 Task: Sort the products in the category "Pasta" by best match.
Action: Mouse moved to (22, 159)
Screenshot: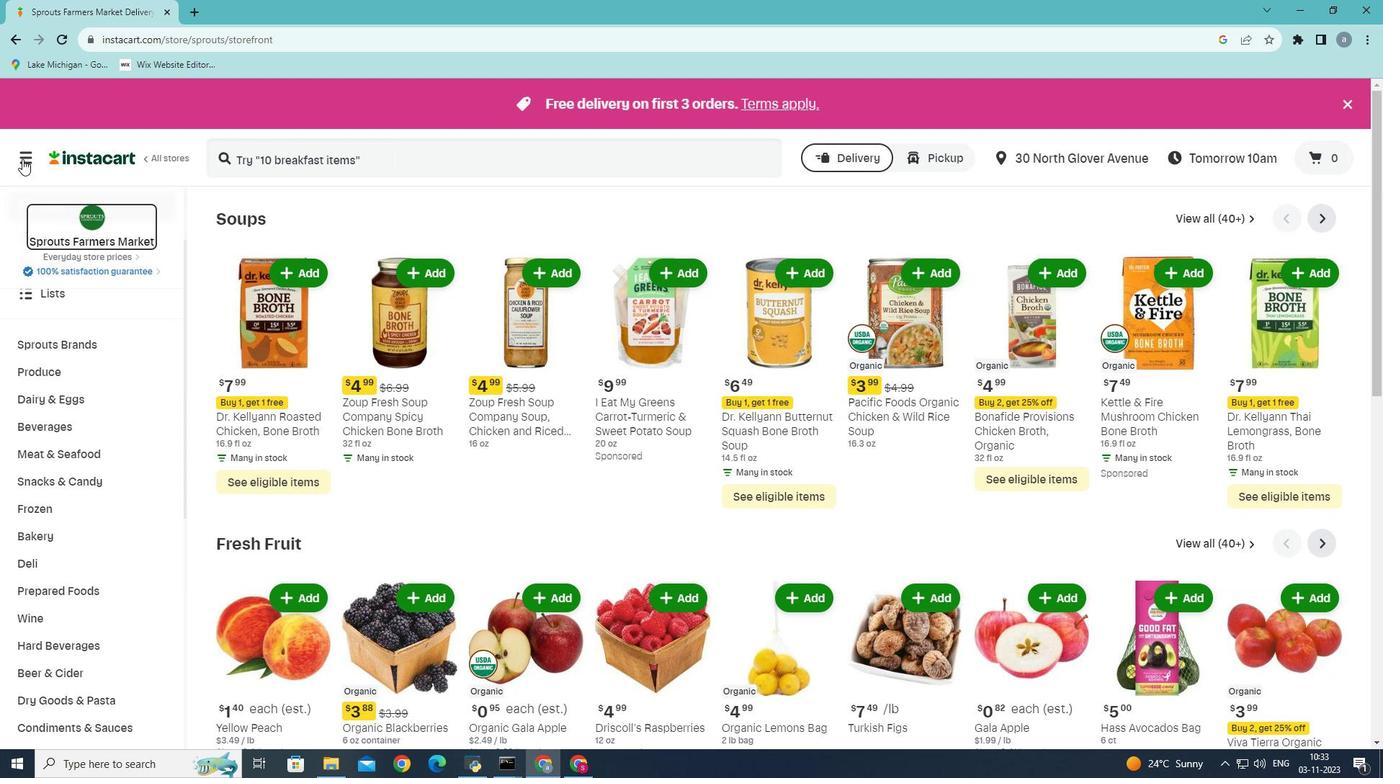 
Action: Mouse pressed left at (22, 159)
Screenshot: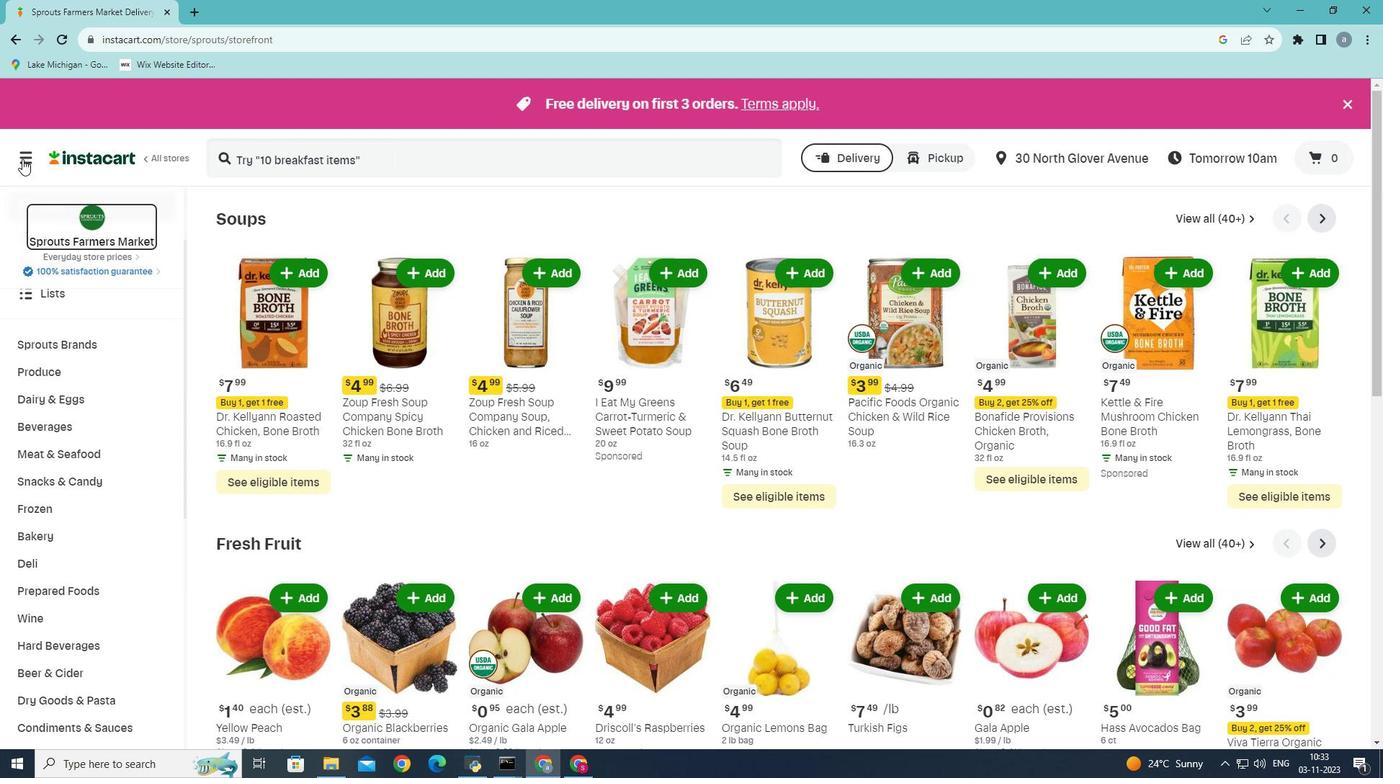 
Action: Mouse moved to (63, 401)
Screenshot: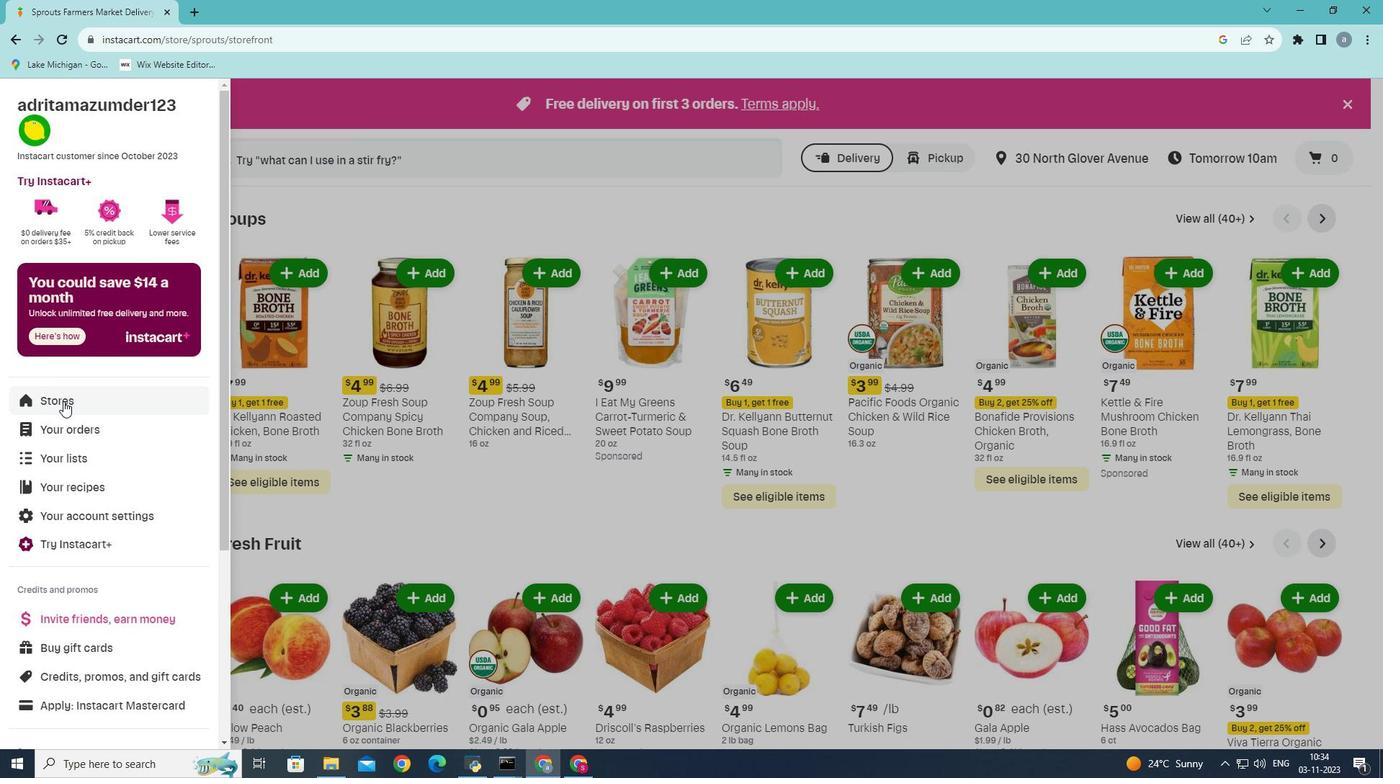 
Action: Mouse pressed left at (63, 401)
Screenshot: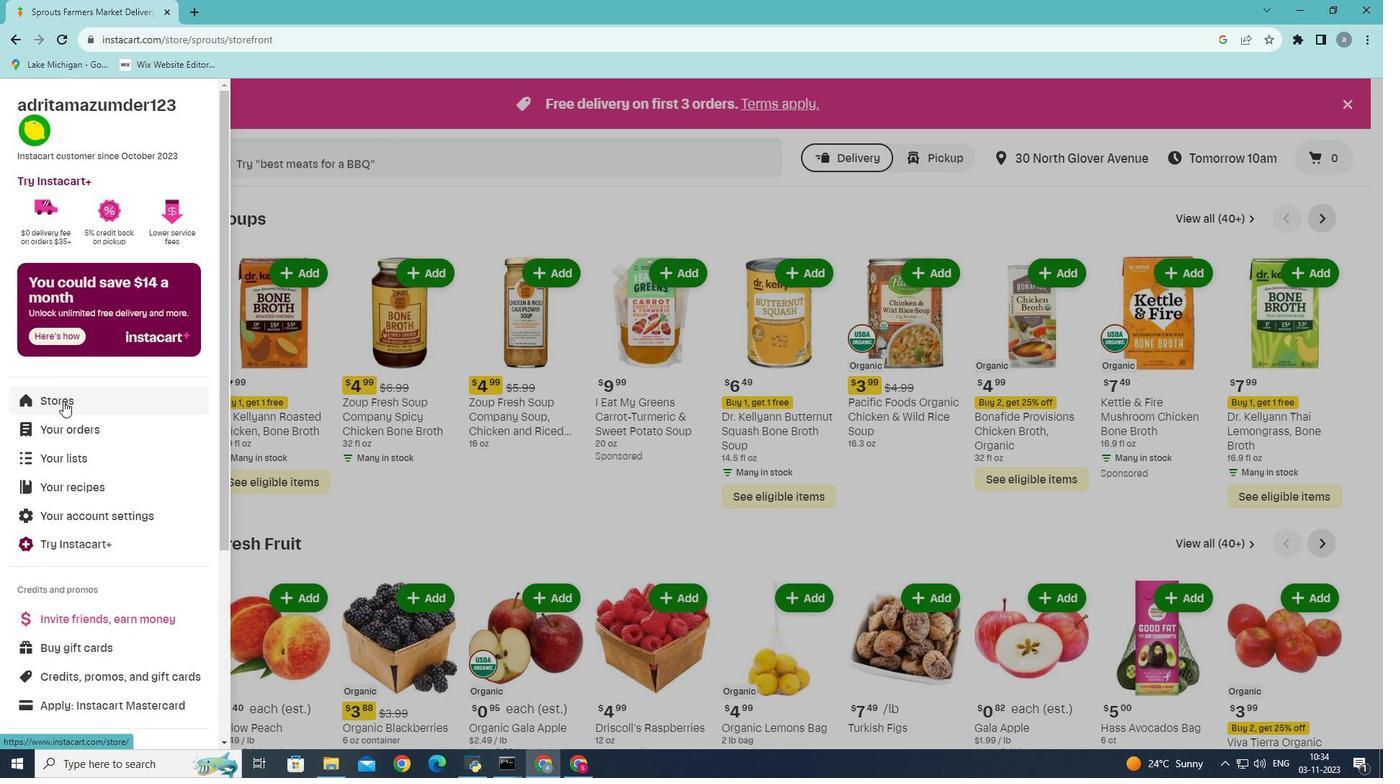 
Action: Mouse moved to (345, 165)
Screenshot: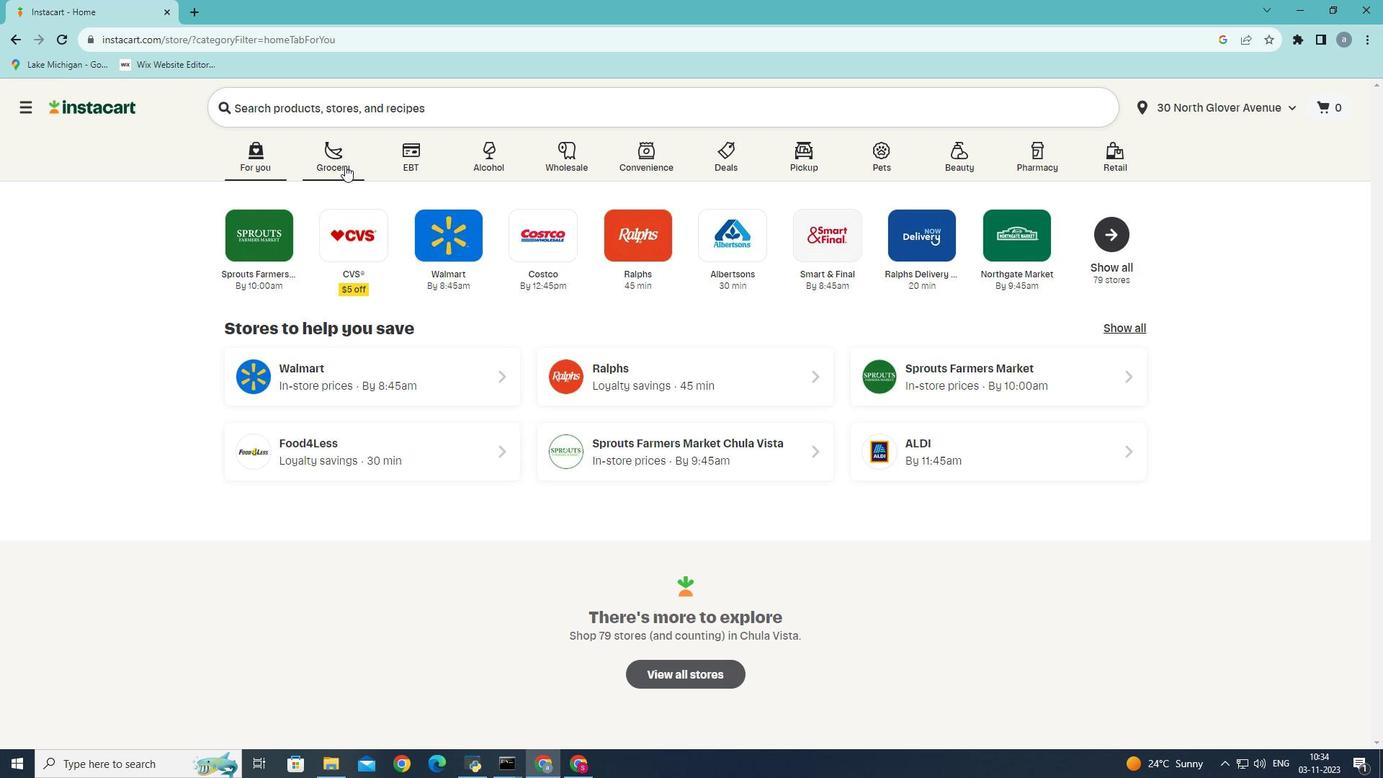 
Action: Mouse pressed left at (345, 165)
Screenshot: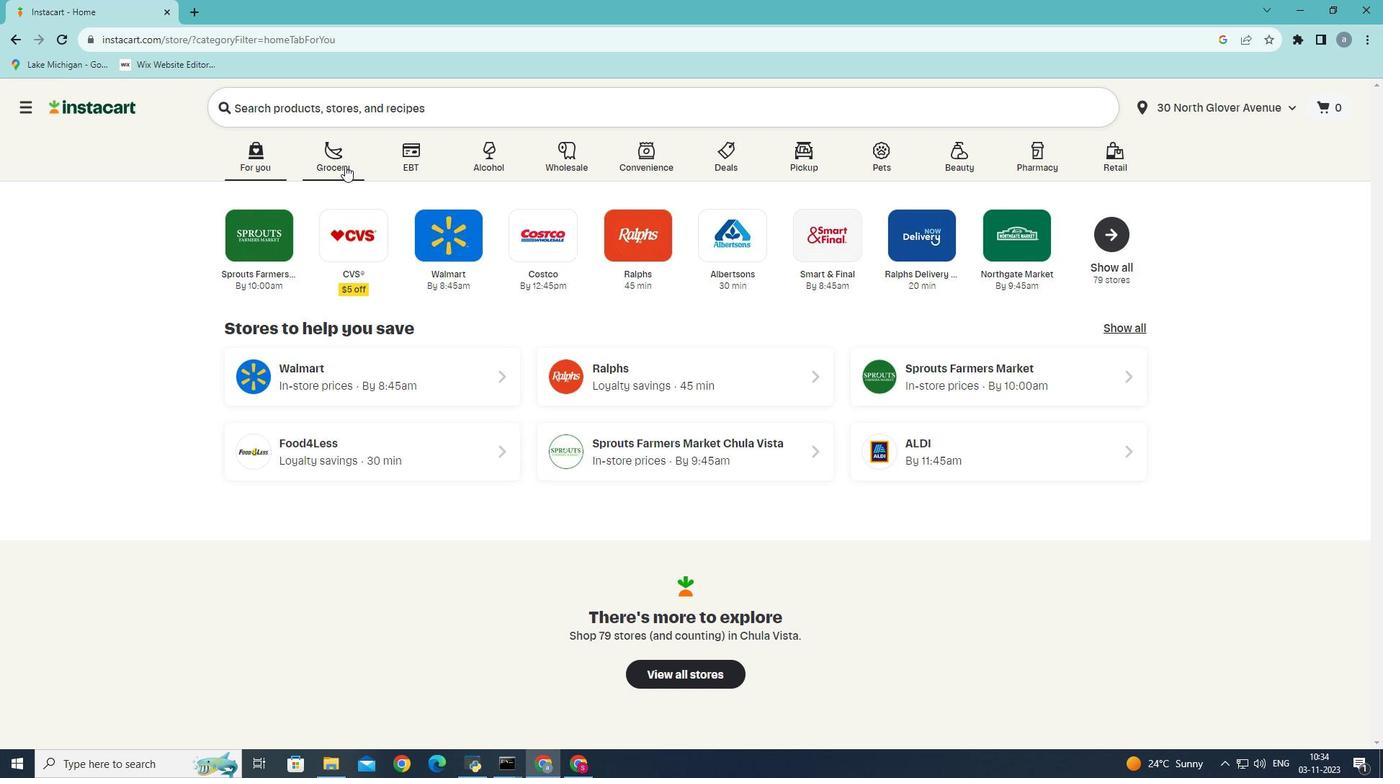
Action: Mouse moved to (302, 418)
Screenshot: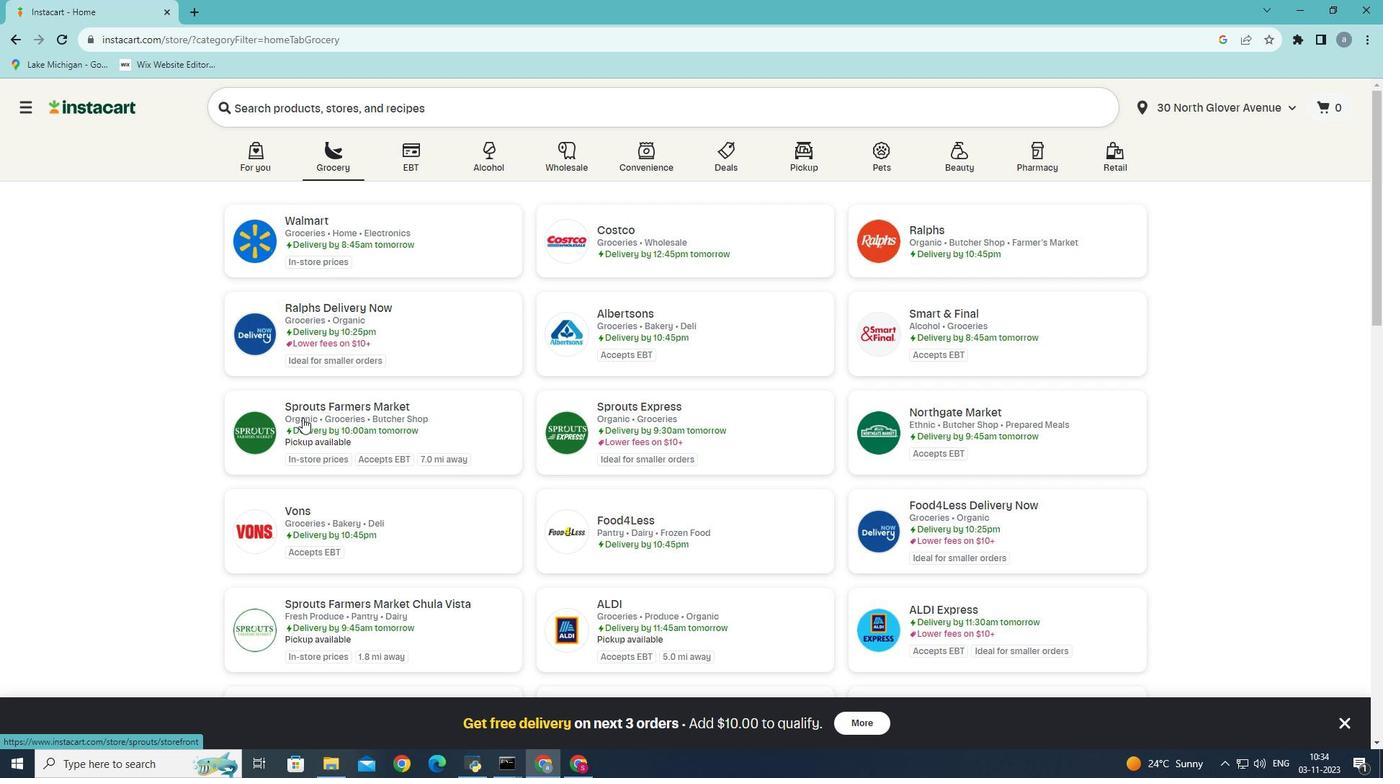 
Action: Mouse pressed left at (302, 418)
Screenshot: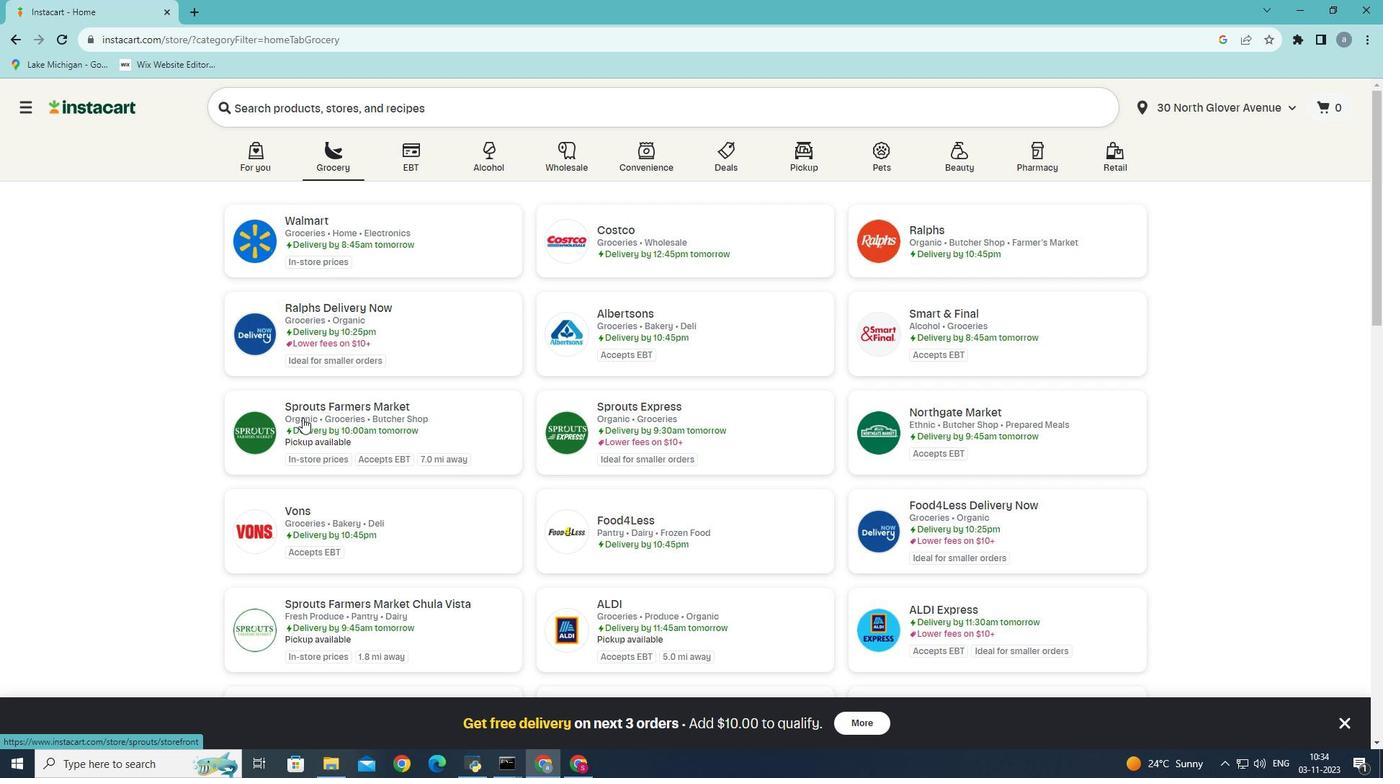 
Action: Mouse moved to (33, 573)
Screenshot: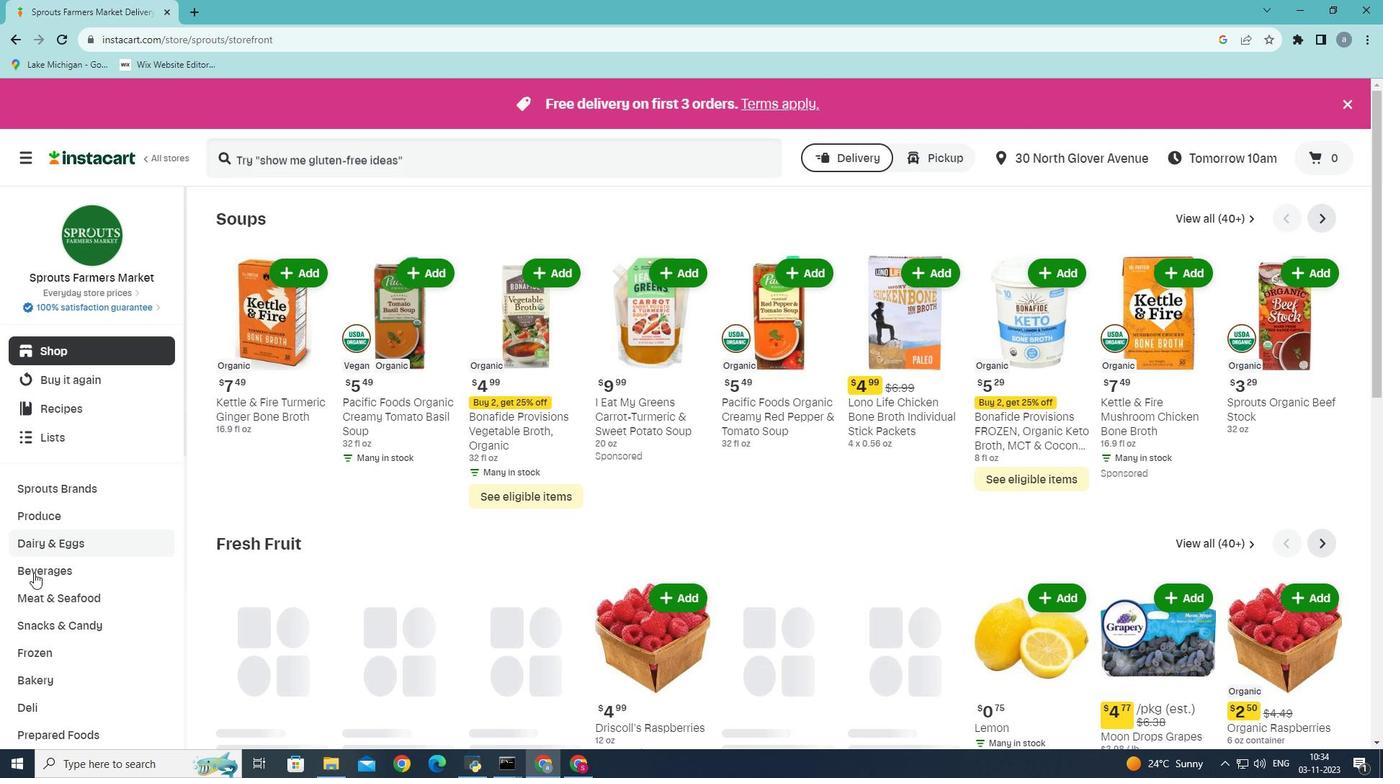 
Action: Mouse scrolled (33, 572) with delta (0, 0)
Screenshot: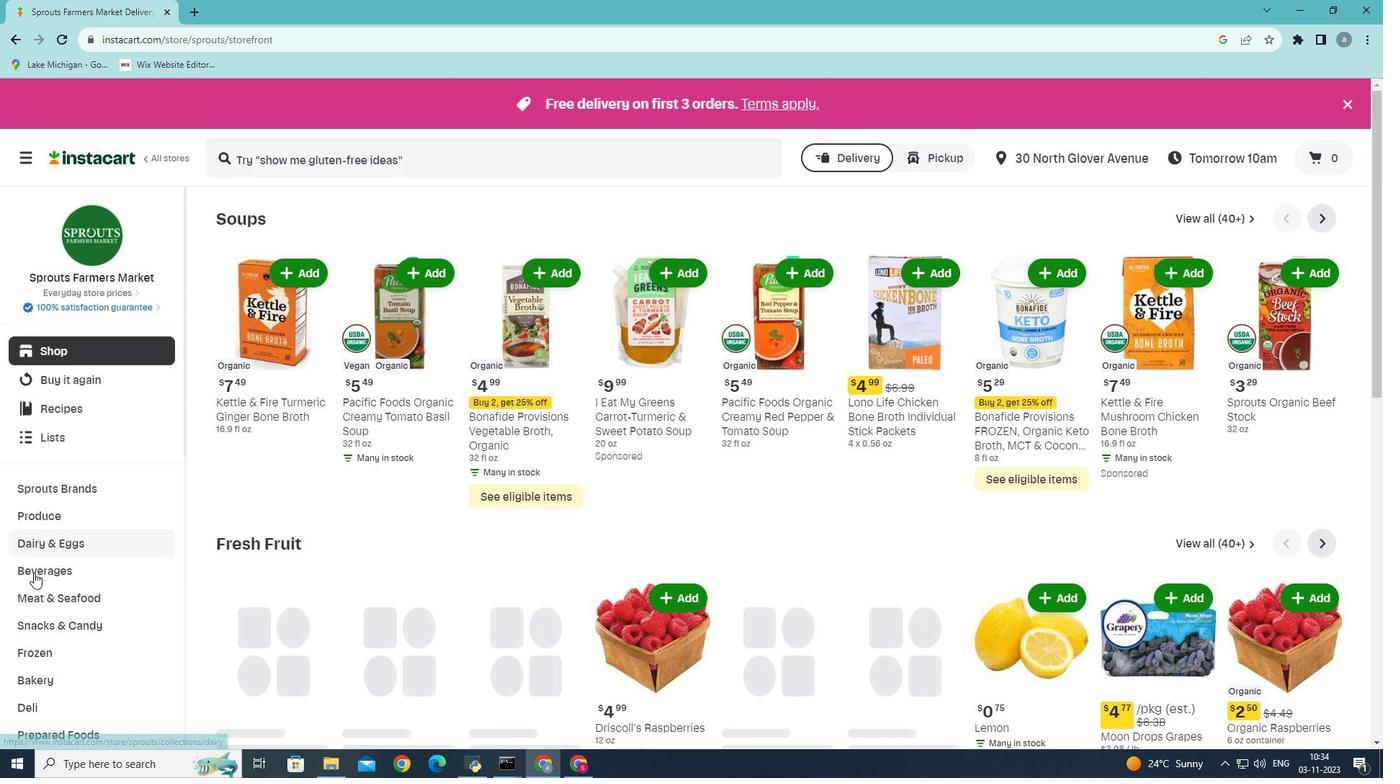 
Action: Mouse moved to (52, 668)
Screenshot: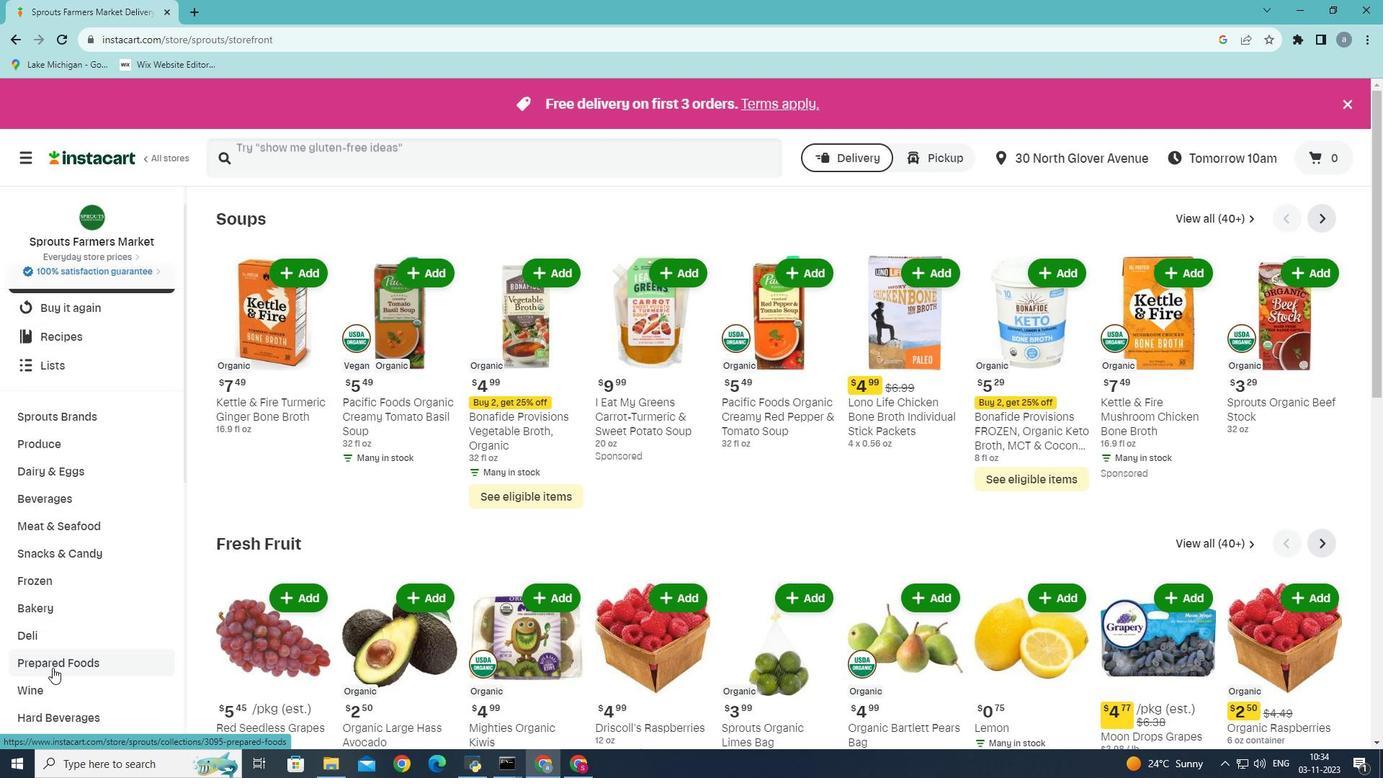 
Action: Mouse pressed left at (52, 668)
Screenshot: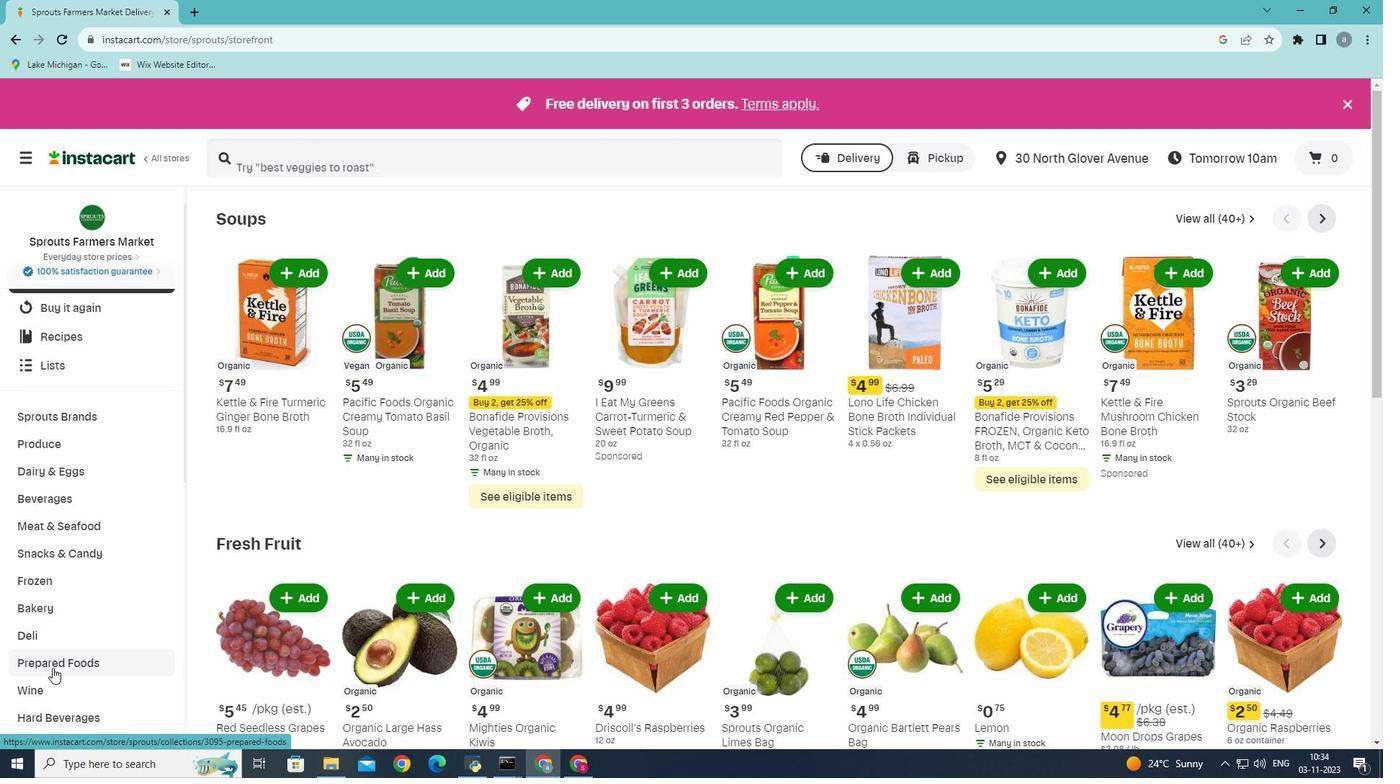 
Action: Mouse moved to (490, 263)
Screenshot: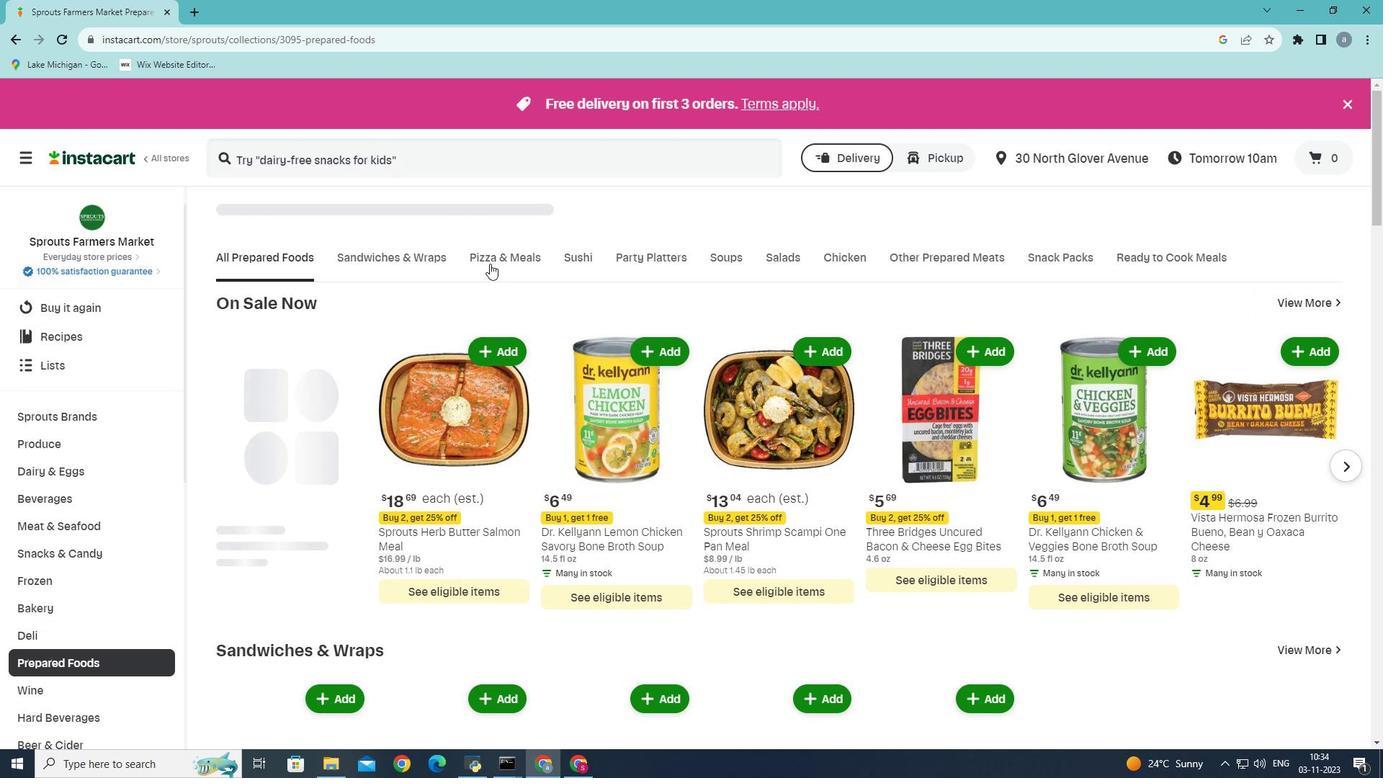 
Action: Mouse pressed left at (490, 263)
Screenshot: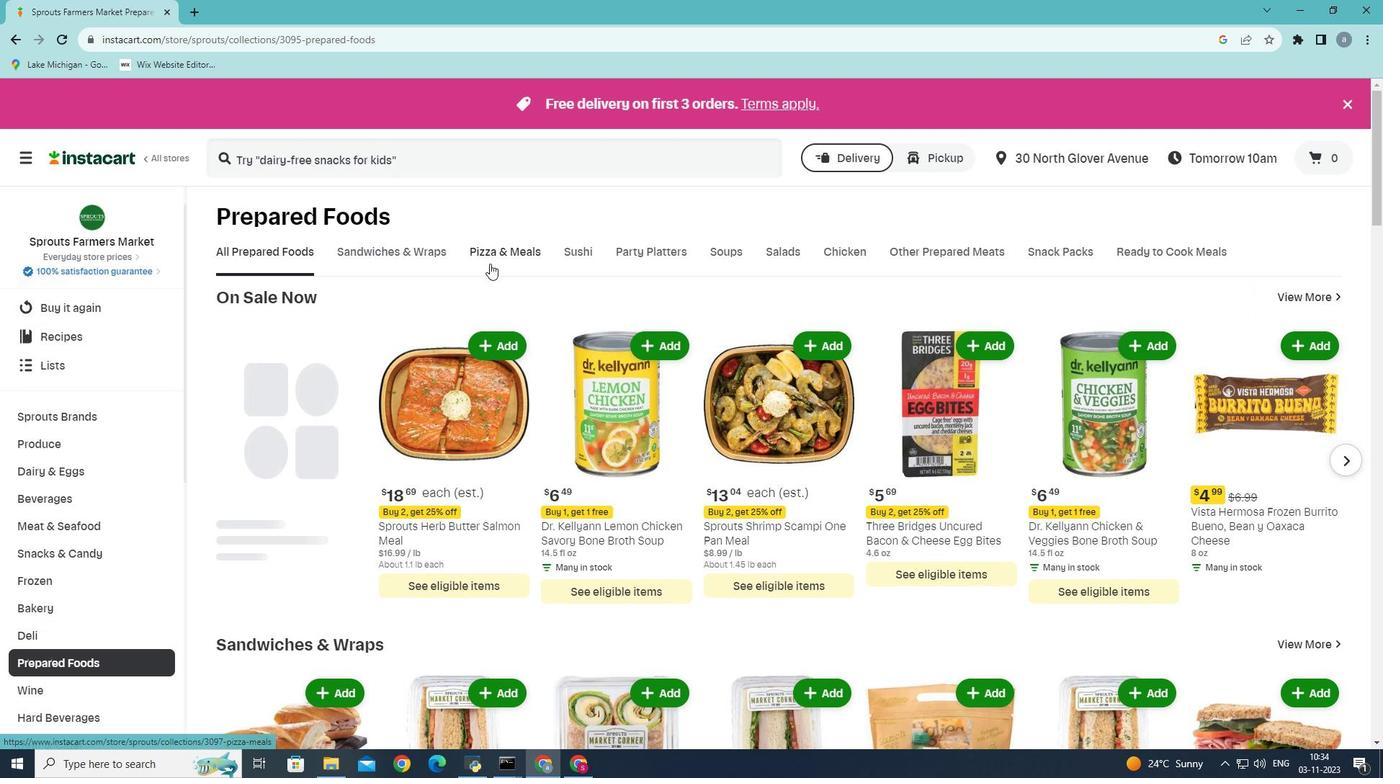 
Action: Mouse moved to (408, 320)
Screenshot: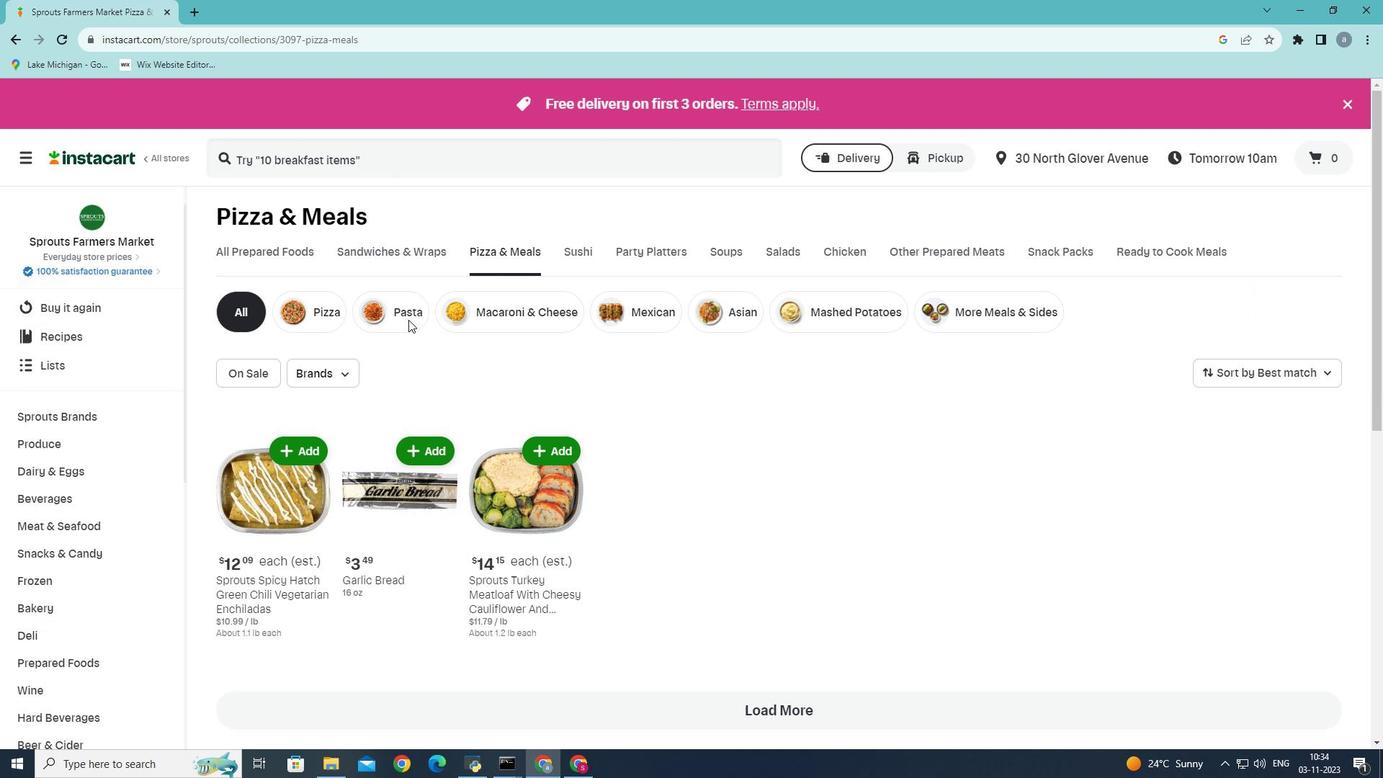 
Action: Mouse pressed left at (408, 320)
Screenshot: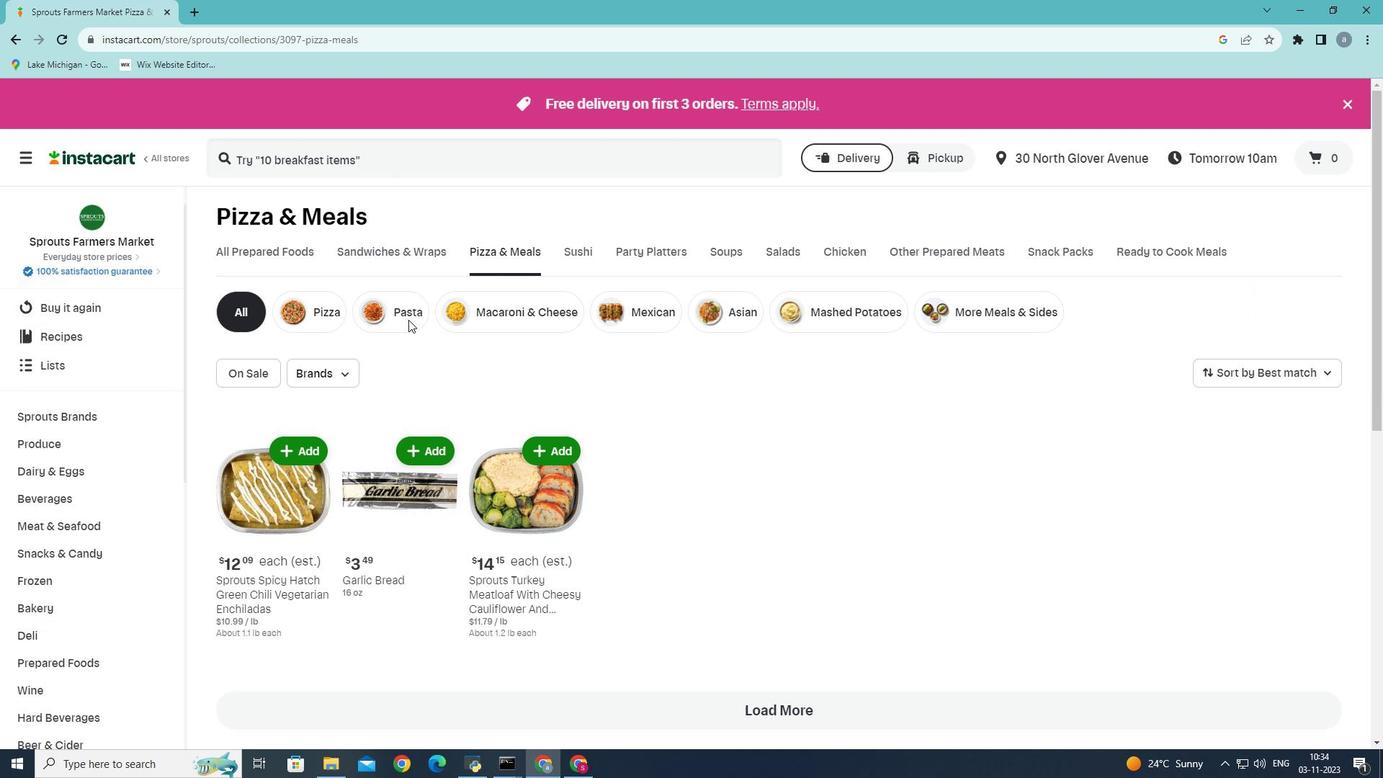 
Action: Mouse moved to (407, 320)
Screenshot: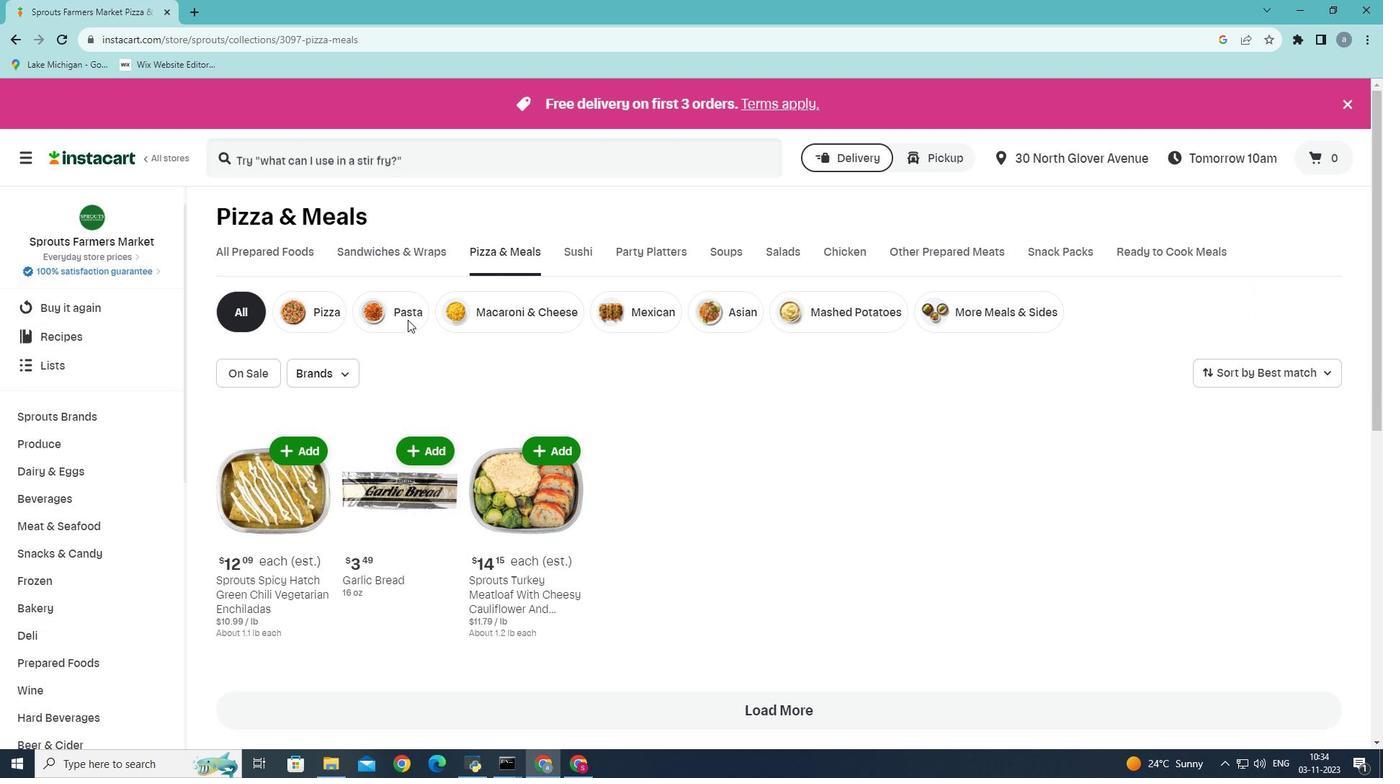 
Action: Mouse pressed left at (407, 320)
Screenshot: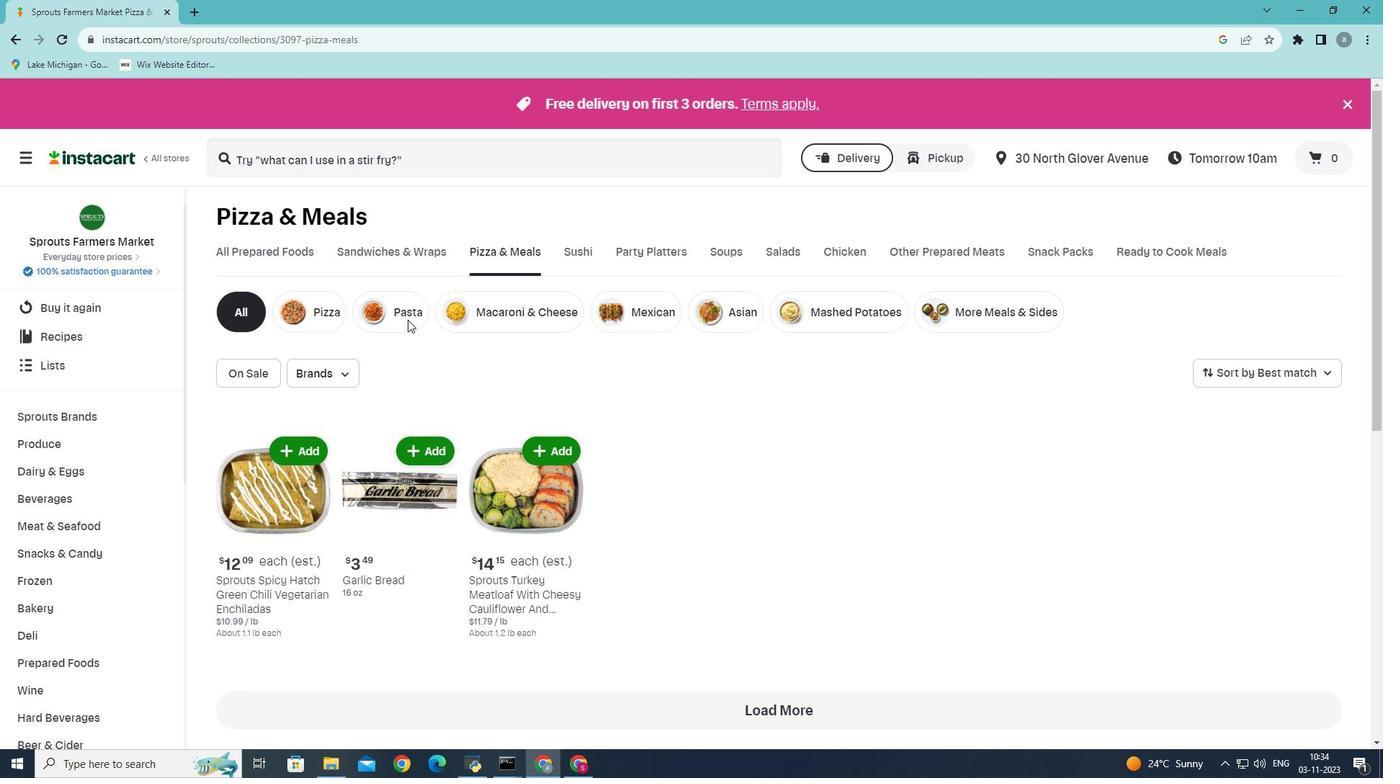 
Action: Mouse moved to (1326, 374)
Screenshot: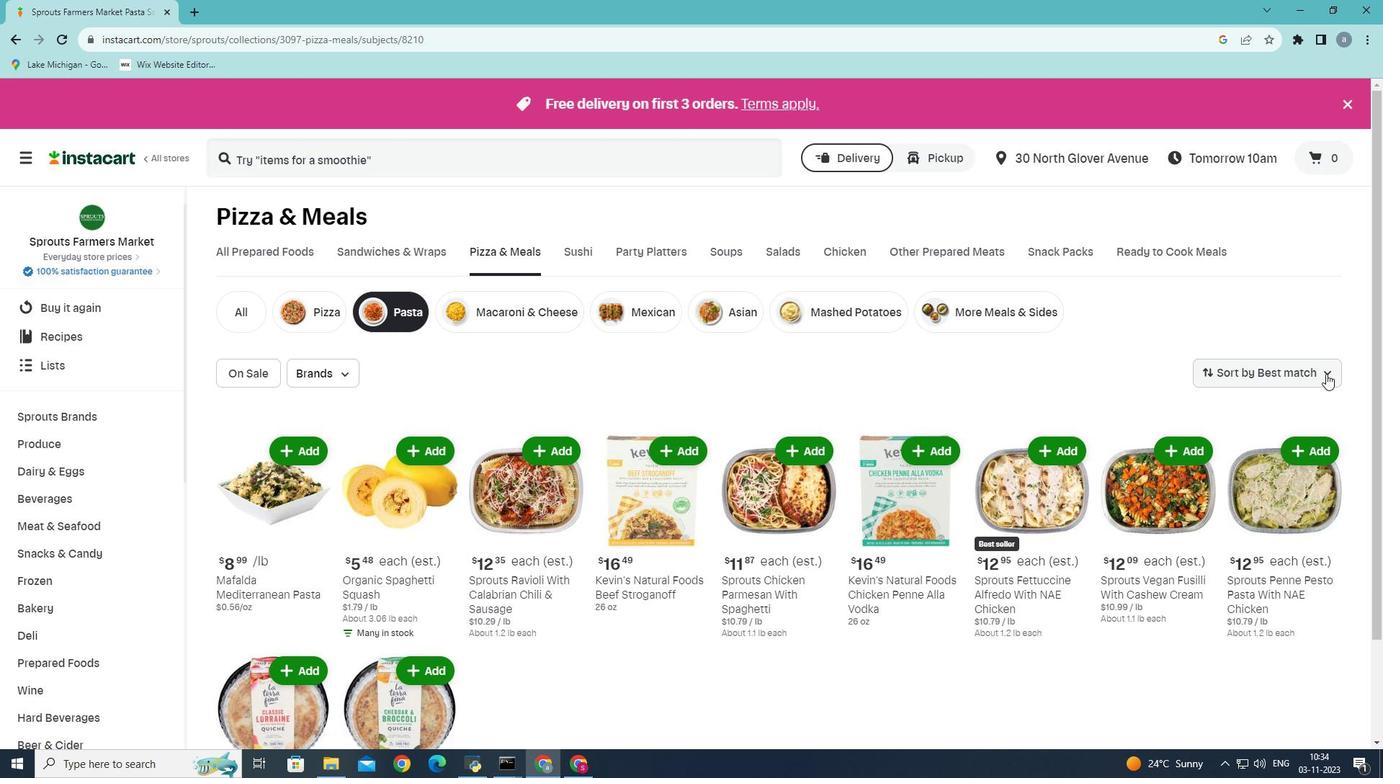 
Action: Mouse pressed left at (1326, 374)
Screenshot: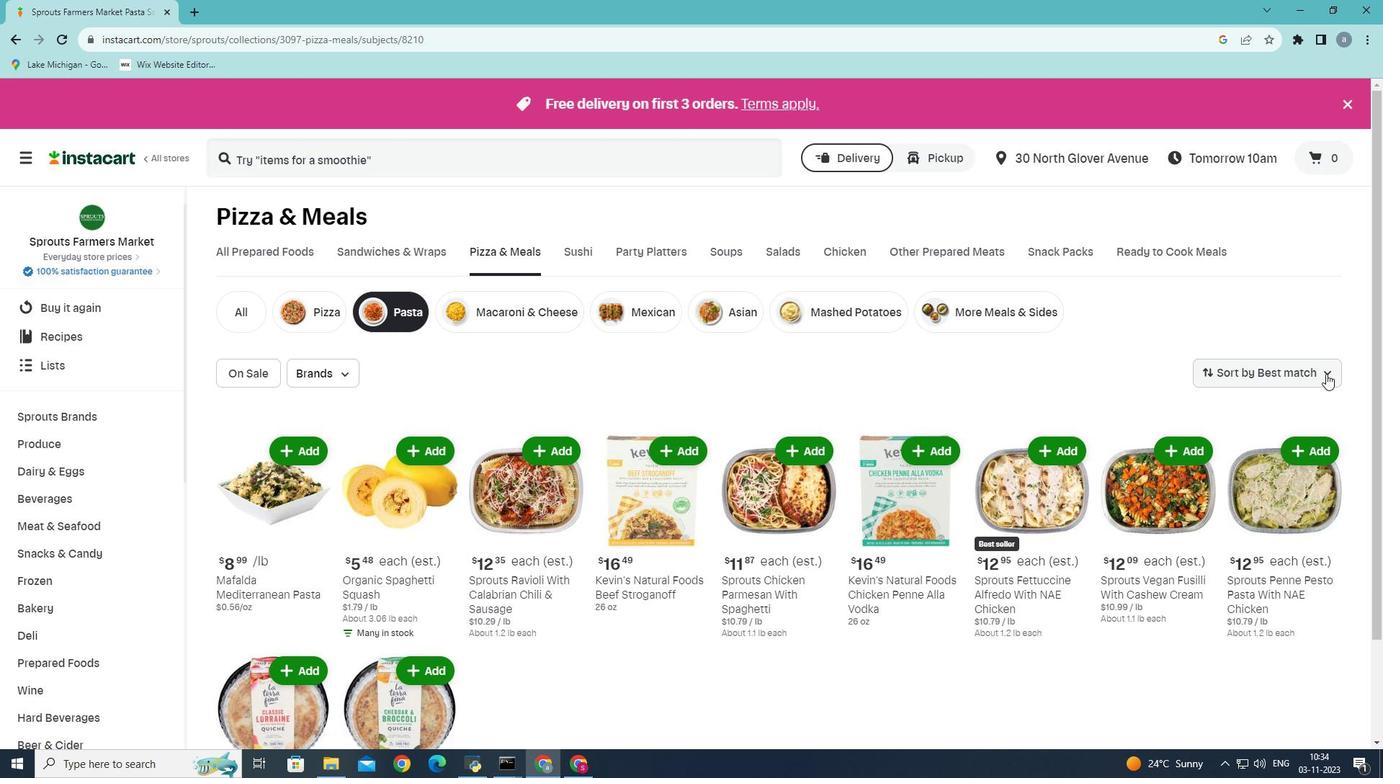
Action: Mouse moved to (1245, 412)
Screenshot: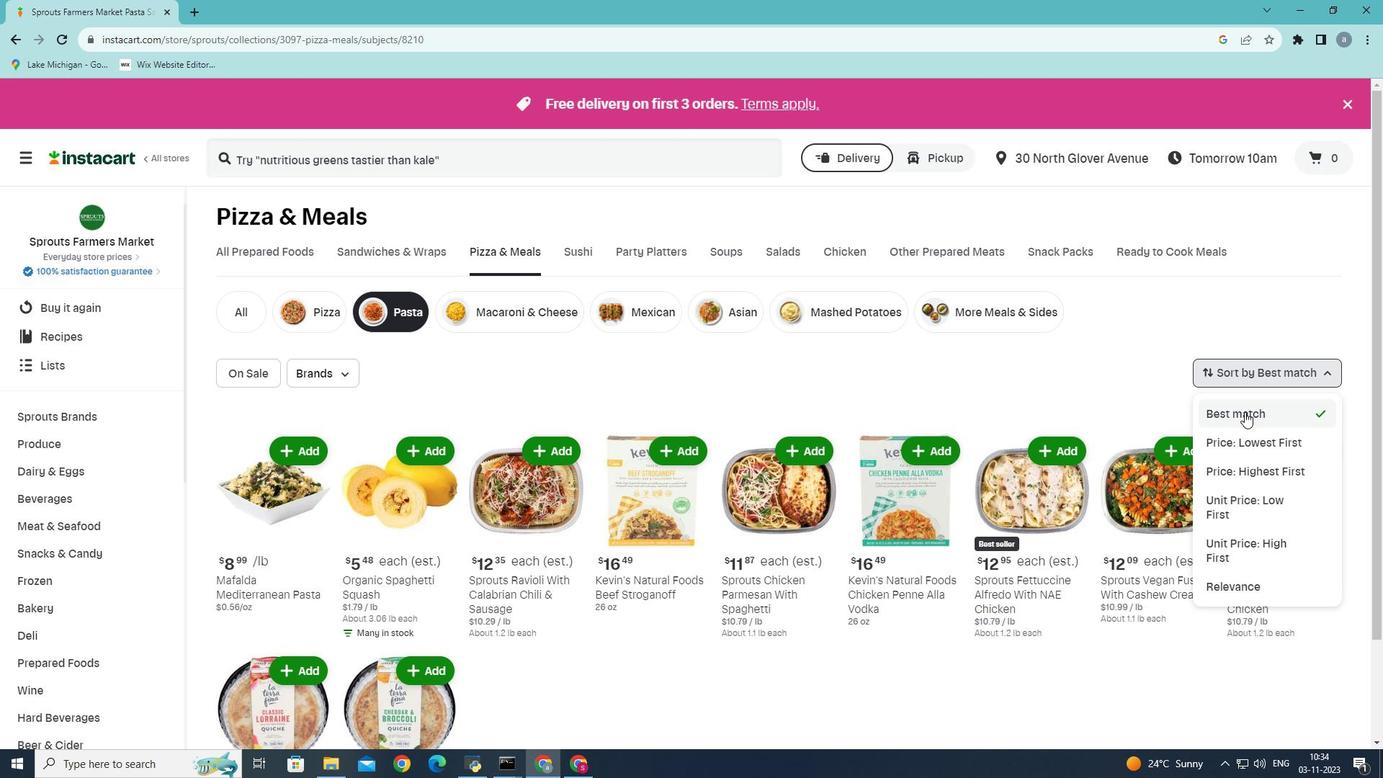 
Action: Mouse pressed left at (1245, 412)
Screenshot: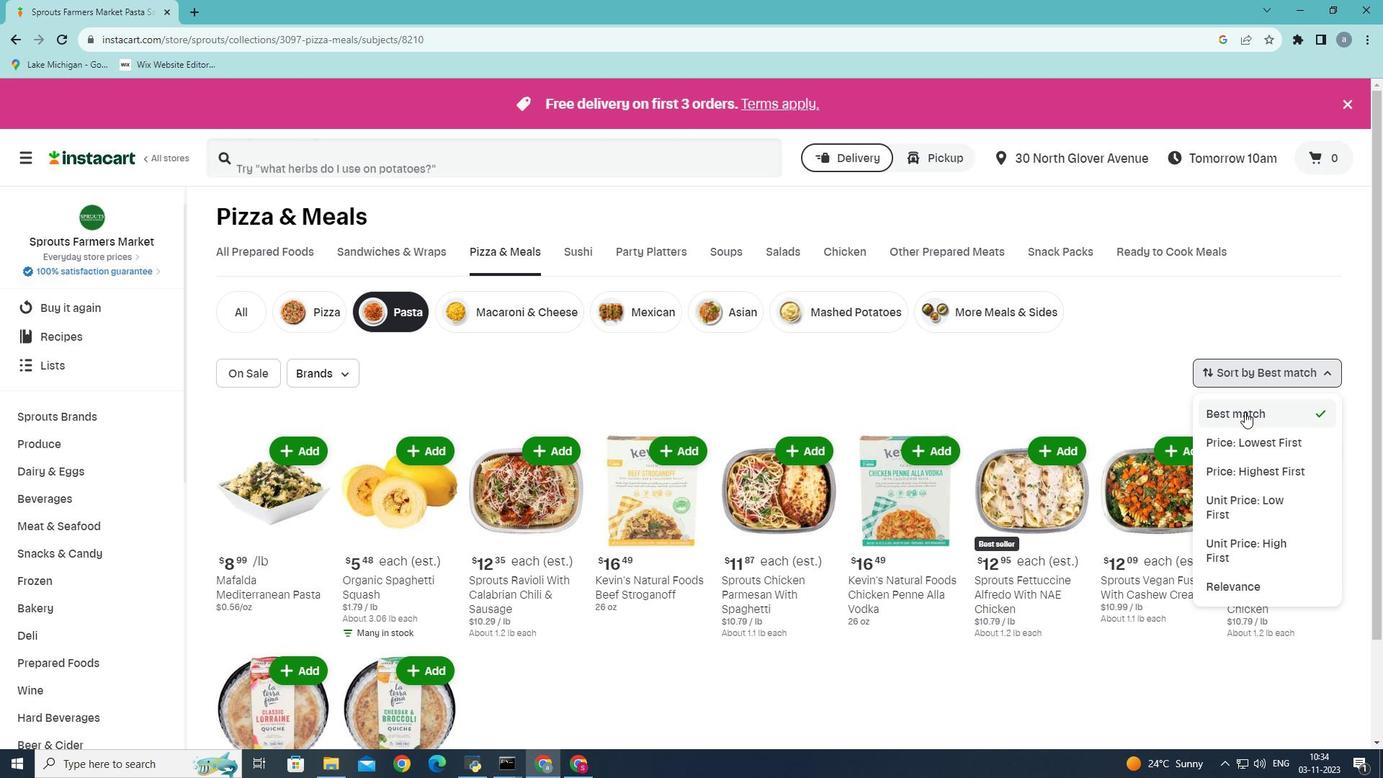 
